 Task: Look for products in the category "Flatbreads" from Golden Home only.
Action: Mouse moved to (17, 77)
Screenshot: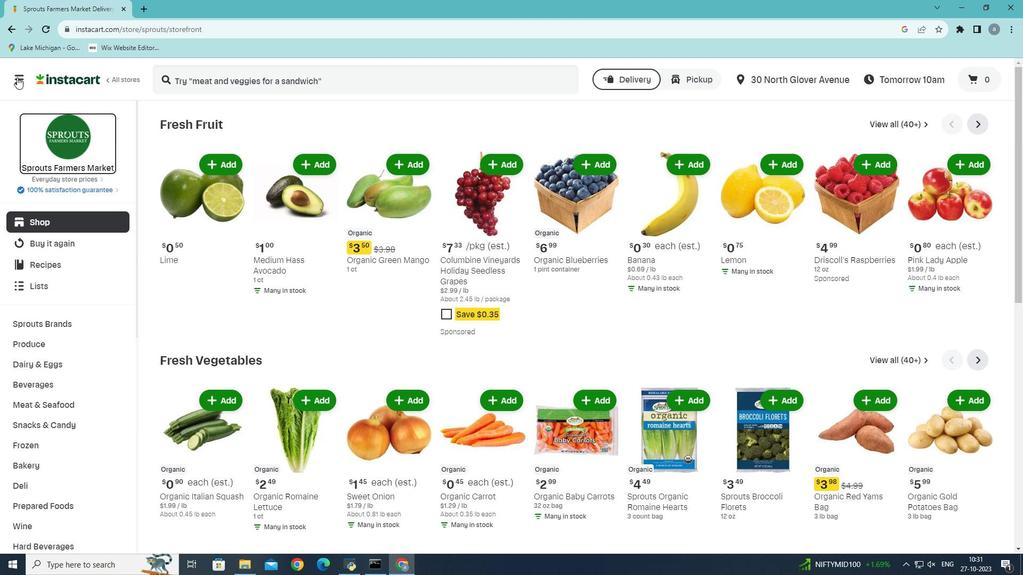 
Action: Mouse pressed left at (17, 77)
Screenshot: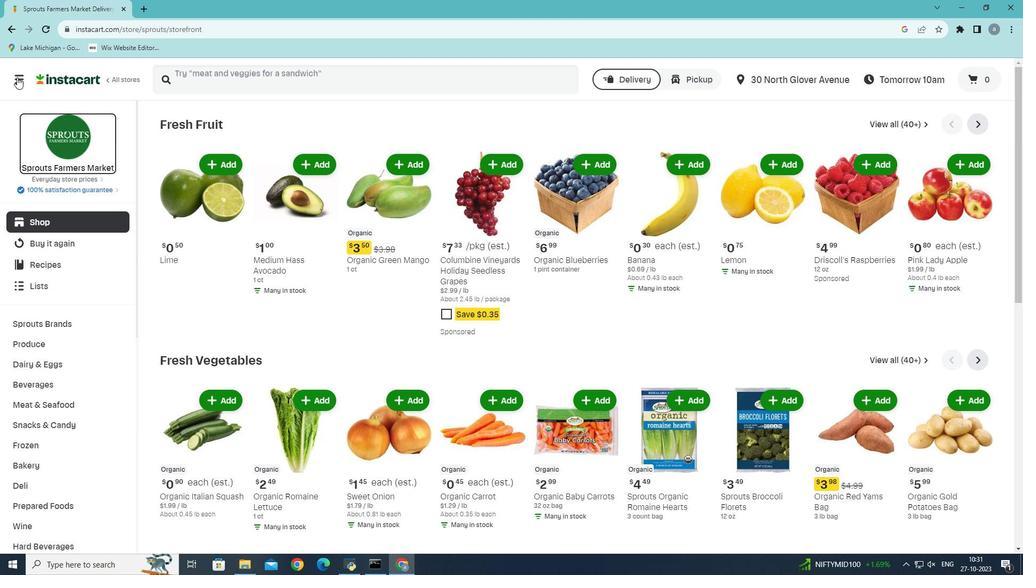 
Action: Mouse moved to (56, 306)
Screenshot: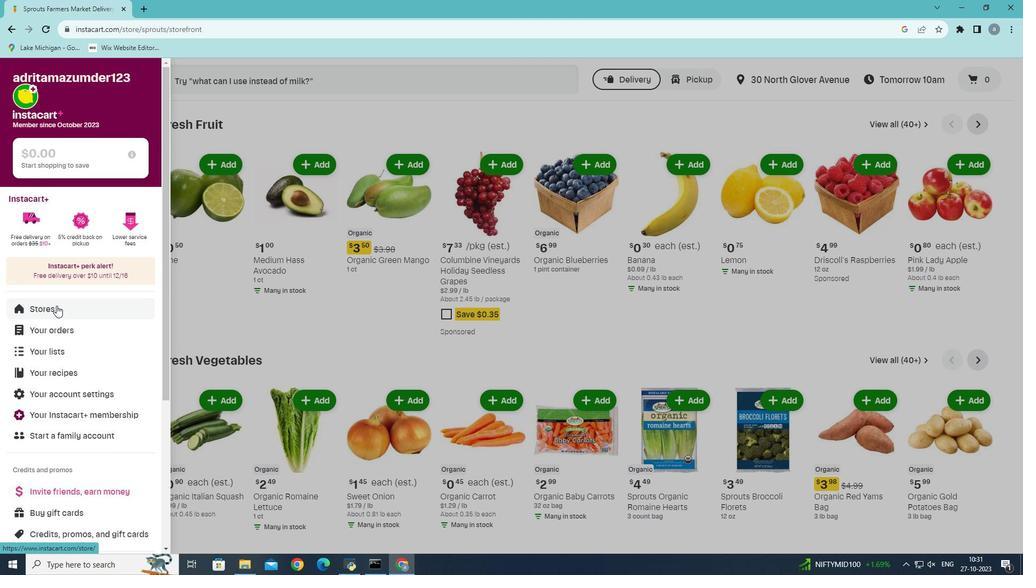 
Action: Mouse pressed left at (56, 306)
Screenshot: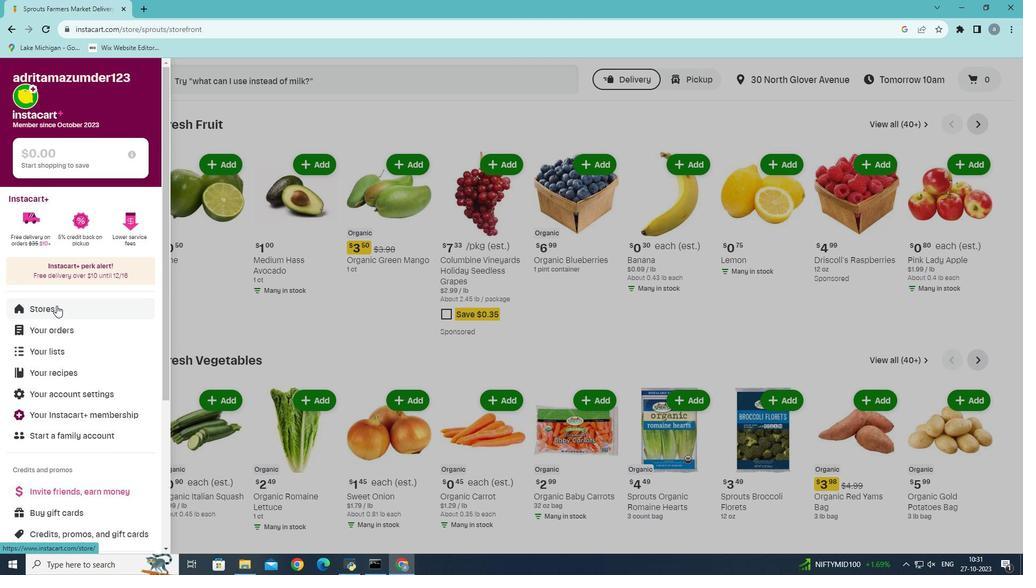 
Action: Mouse moved to (248, 128)
Screenshot: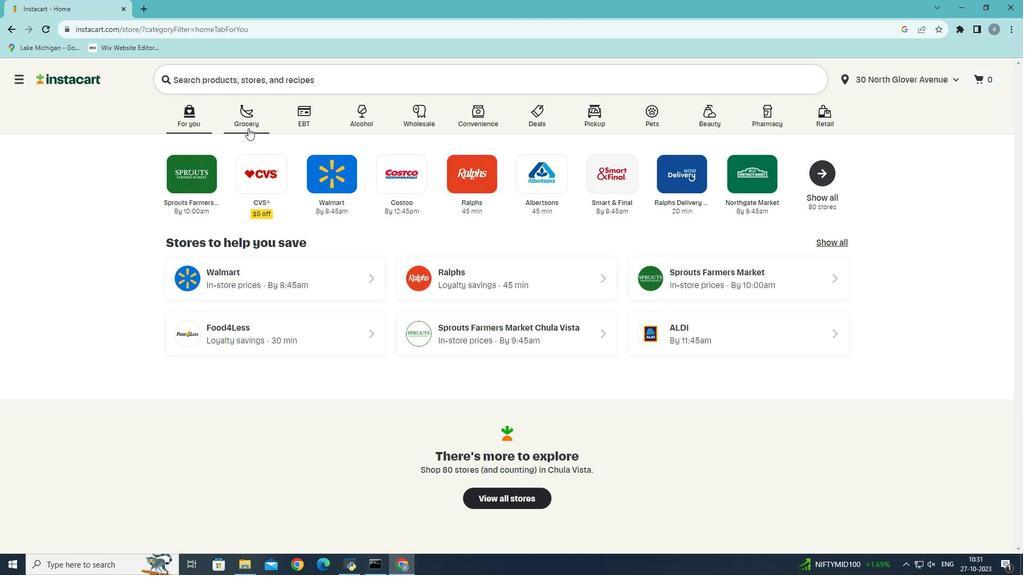 
Action: Mouse pressed left at (248, 128)
Screenshot: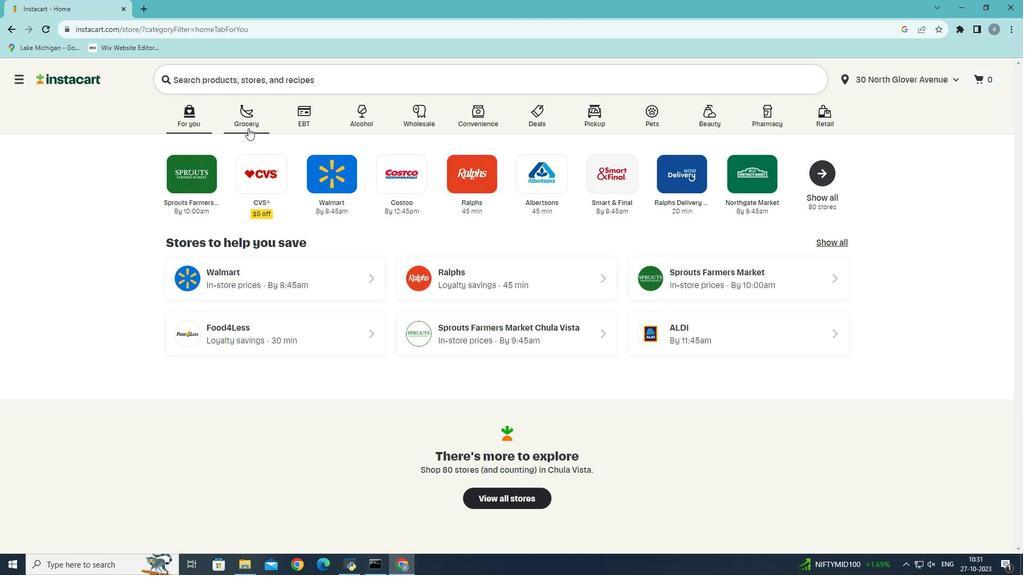 
Action: Mouse moved to (231, 305)
Screenshot: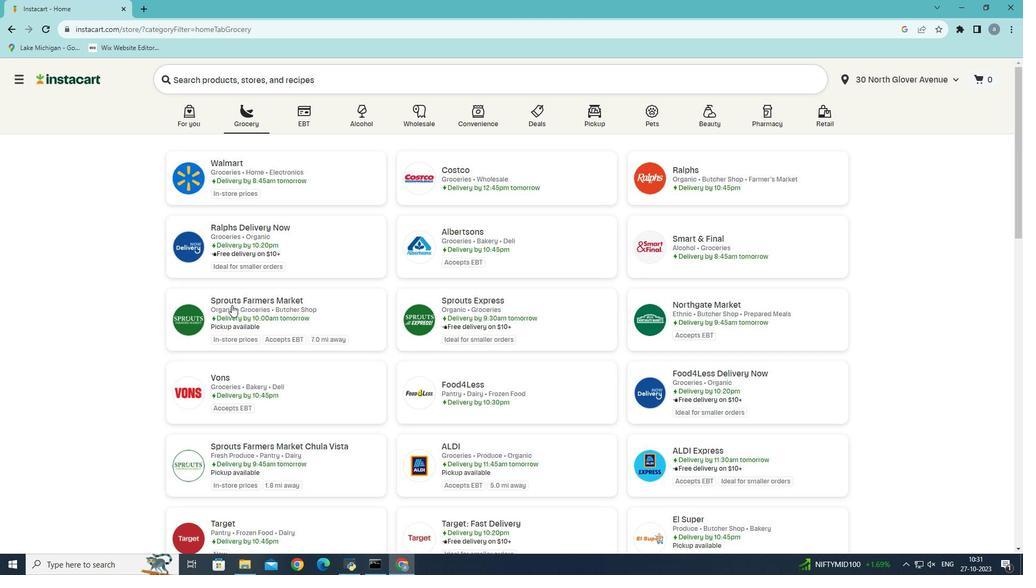 
Action: Mouse pressed left at (231, 305)
Screenshot: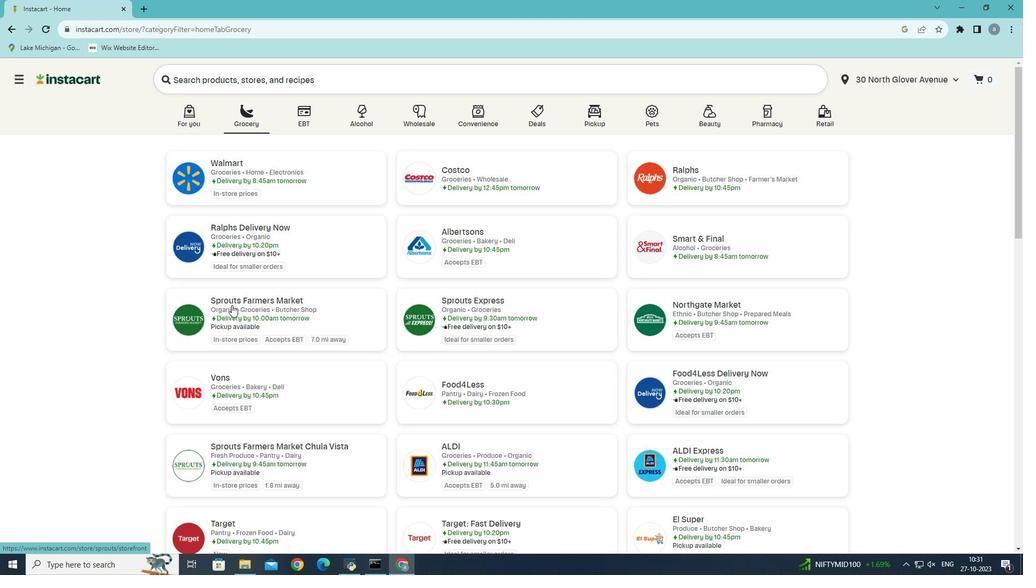 
Action: Mouse moved to (39, 463)
Screenshot: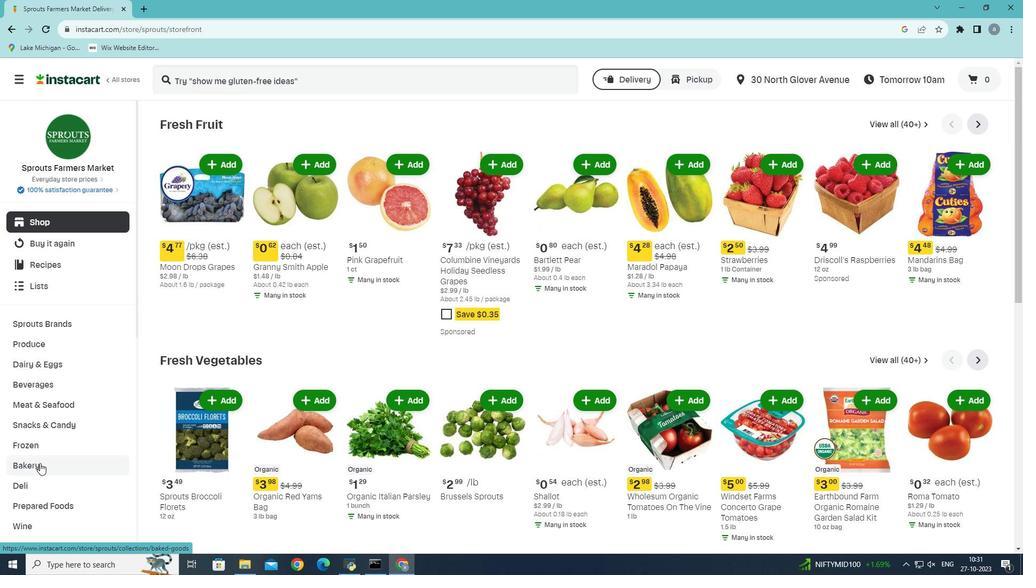 
Action: Mouse pressed left at (39, 463)
Screenshot: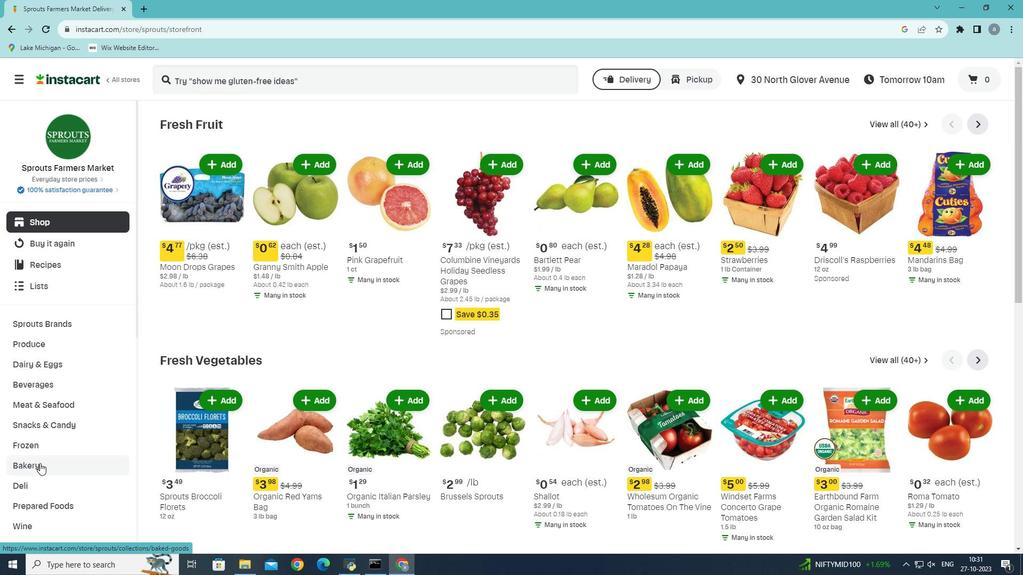 
Action: Mouse moved to (790, 149)
Screenshot: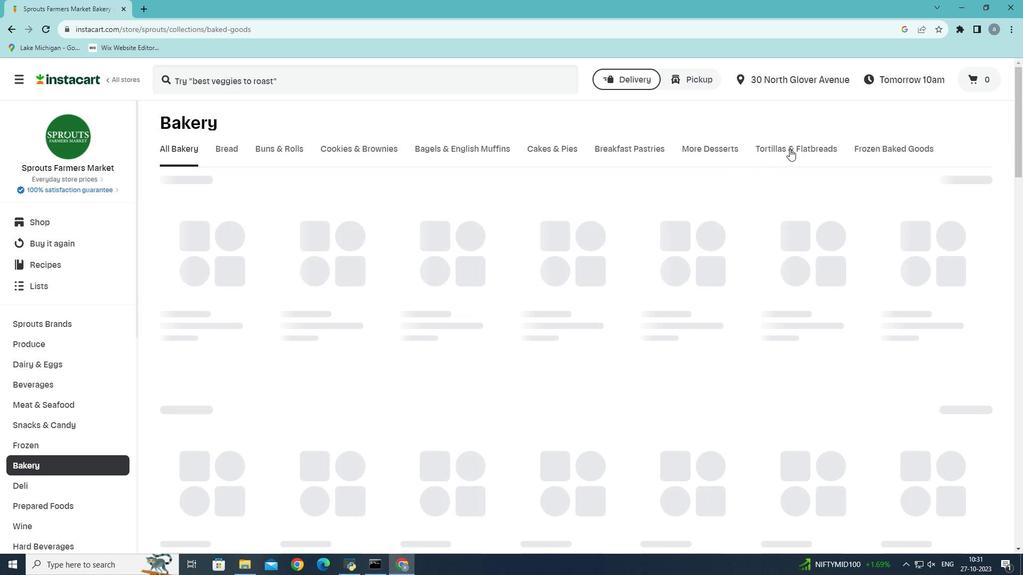 
Action: Mouse pressed left at (790, 149)
Screenshot: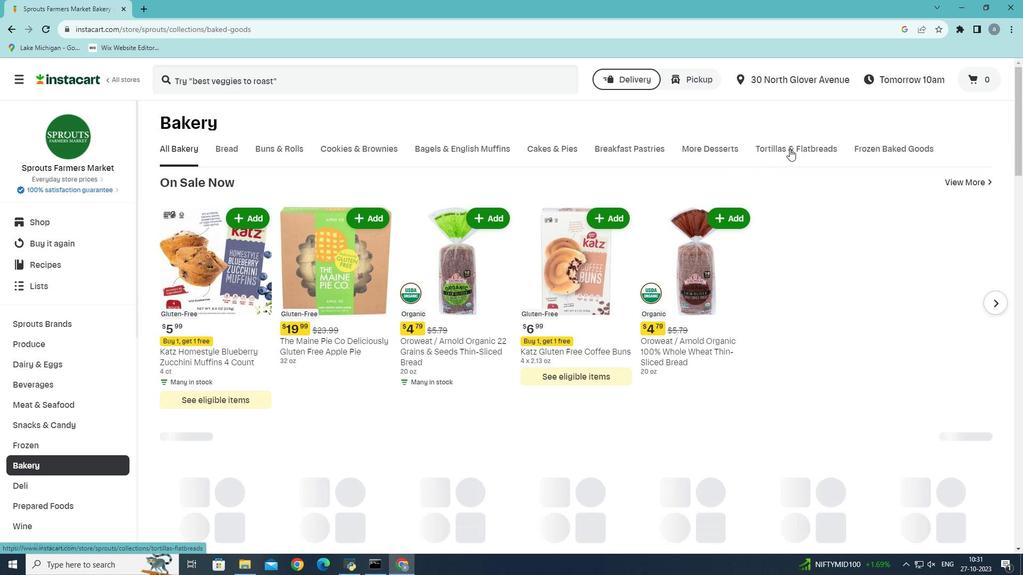 
Action: Mouse moved to (319, 201)
Screenshot: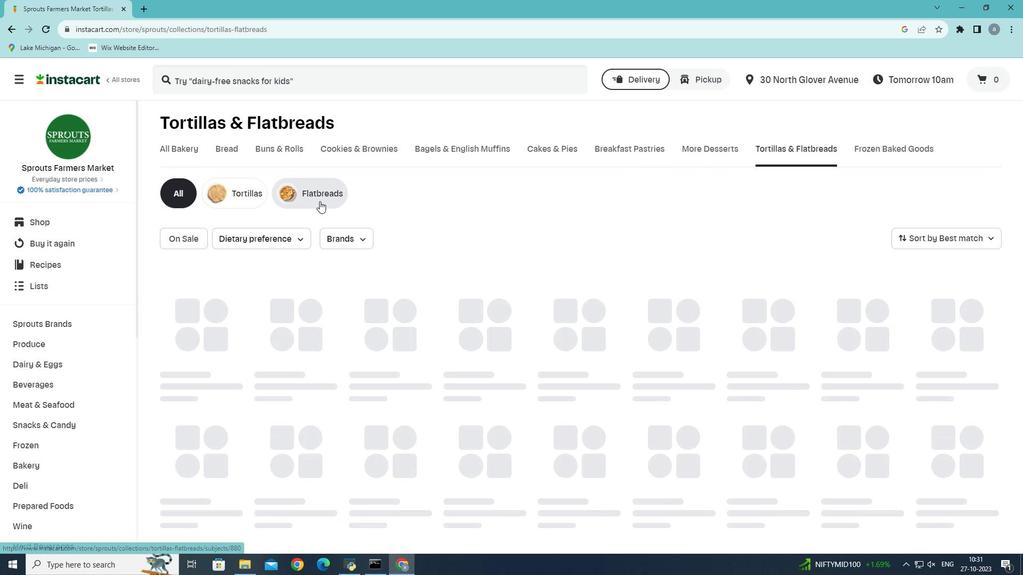 
Action: Mouse pressed left at (319, 201)
Screenshot: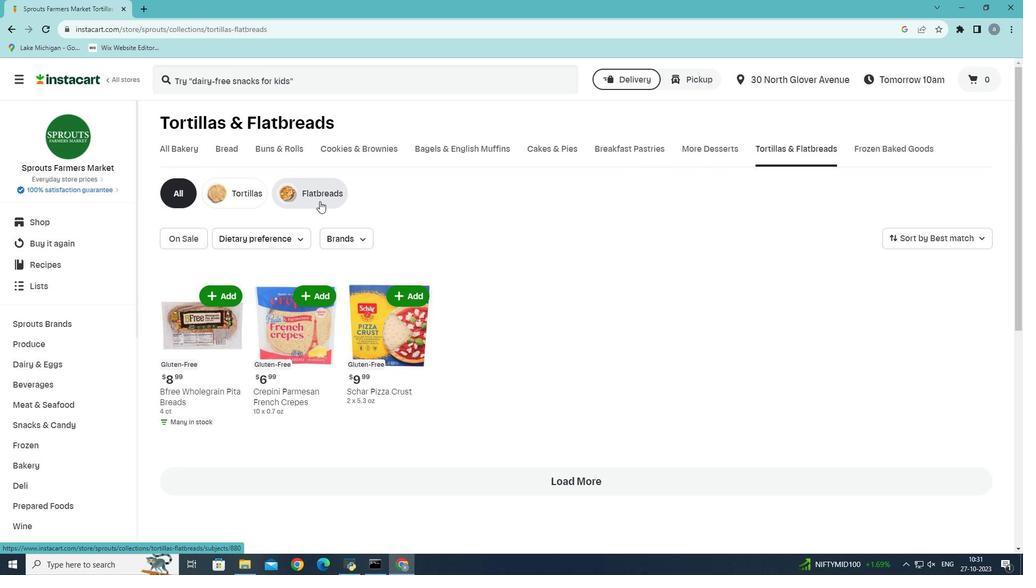 
Action: Mouse moved to (360, 241)
Screenshot: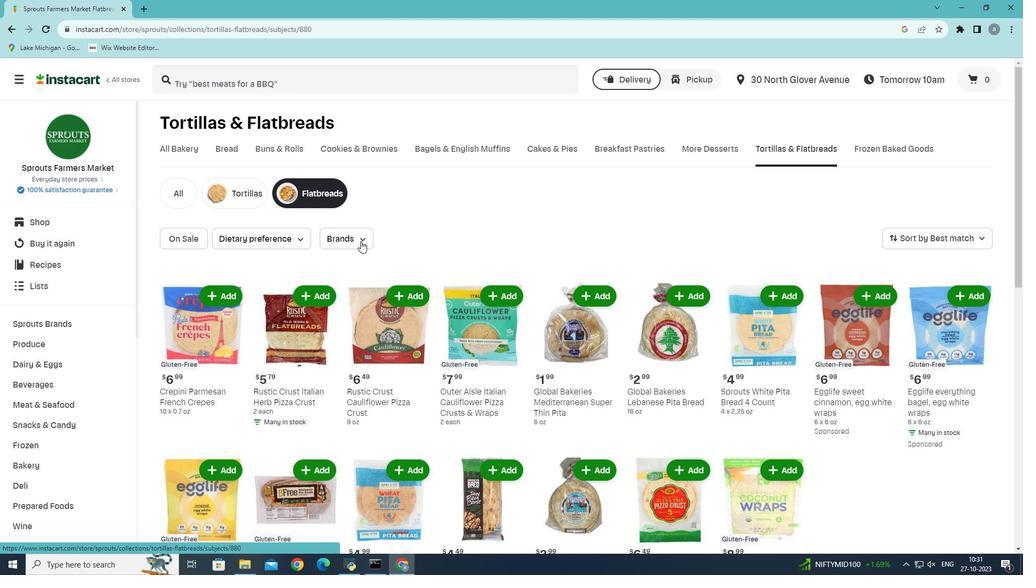 
Action: Mouse pressed left at (360, 241)
Screenshot: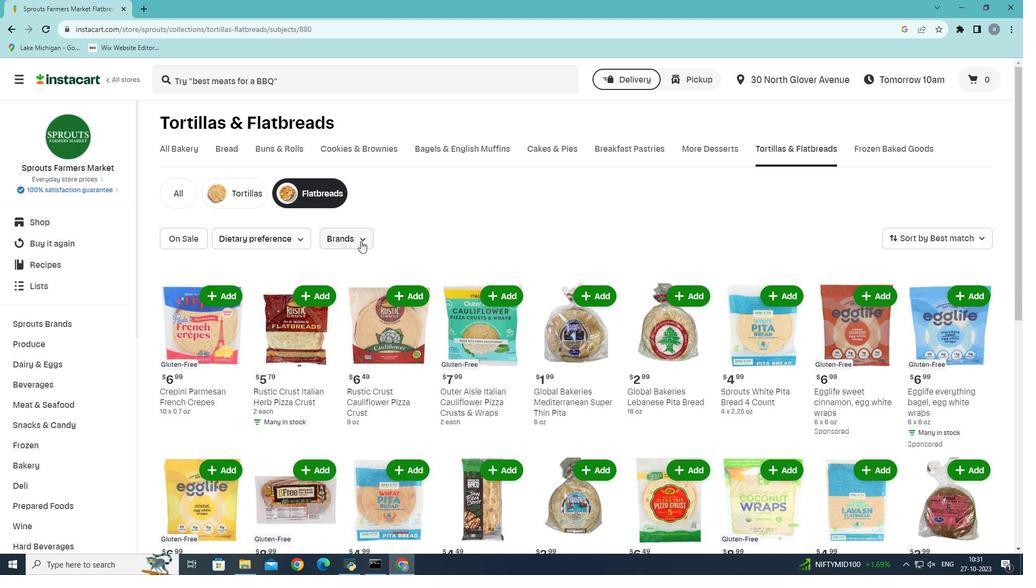 
Action: Mouse moved to (338, 375)
Screenshot: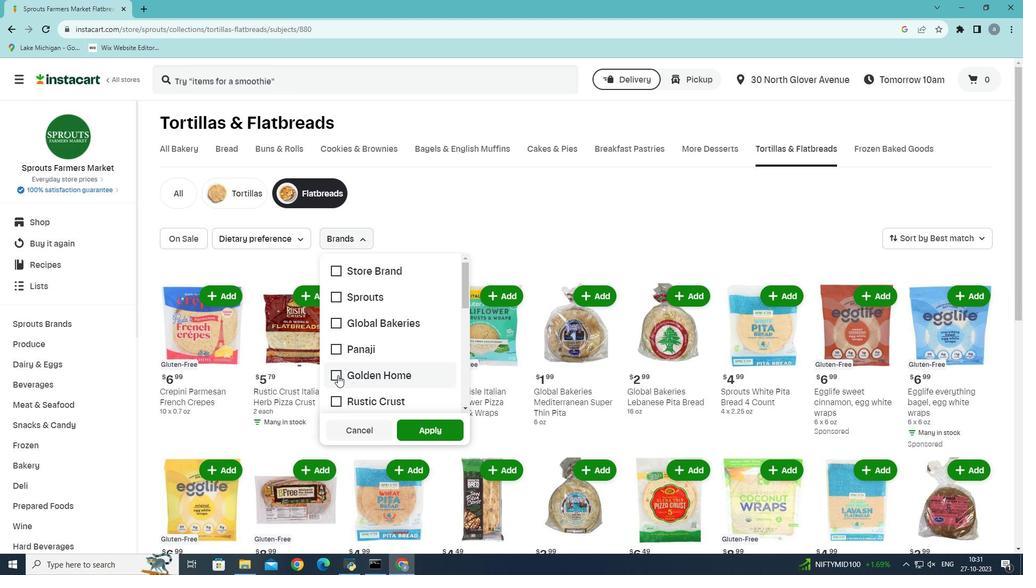 
Action: Mouse pressed left at (338, 375)
Screenshot: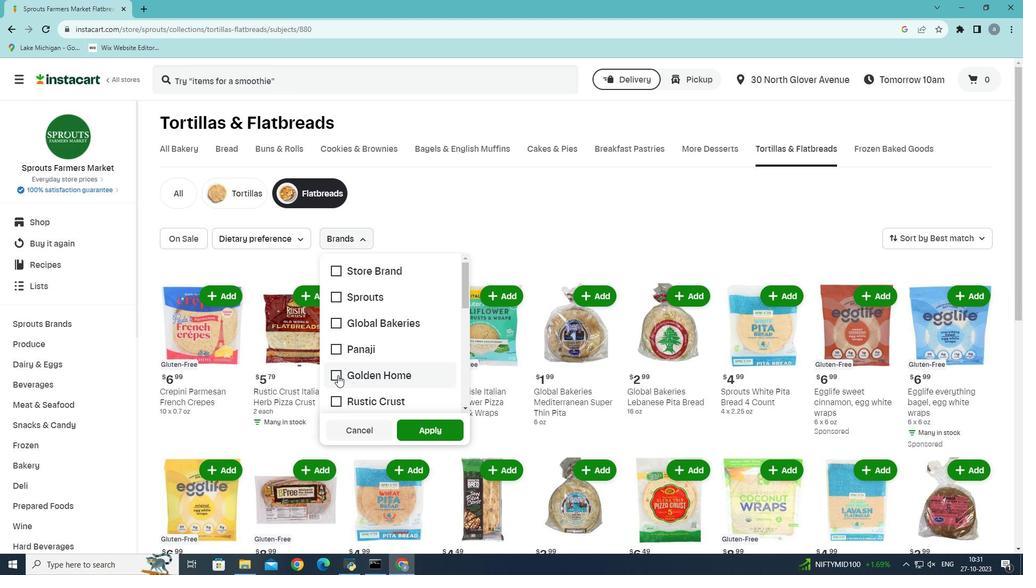 
Action: Mouse moved to (431, 439)
Screenshot: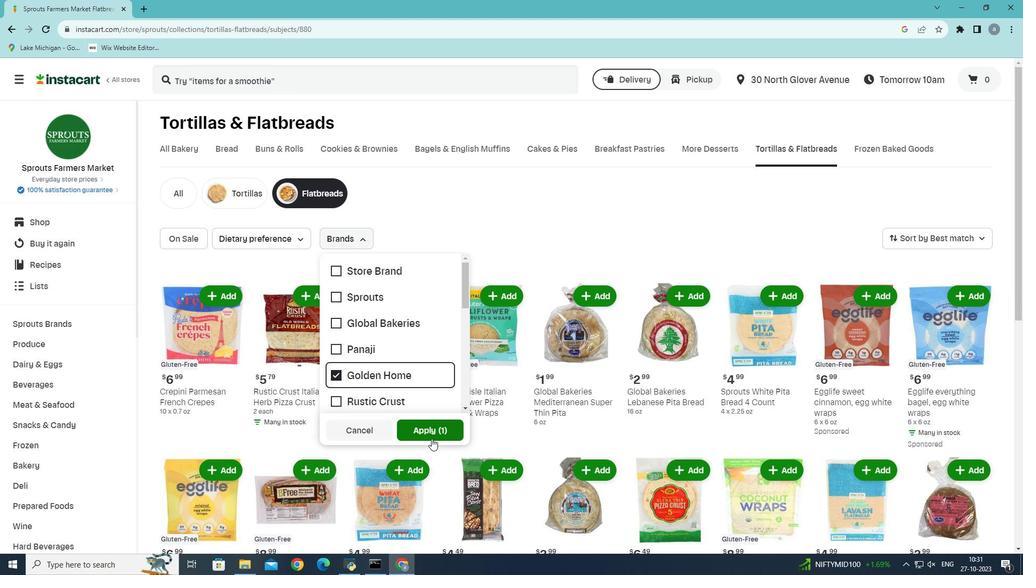 
Action: Mouse pressed left at (431, 439)
Screenshot: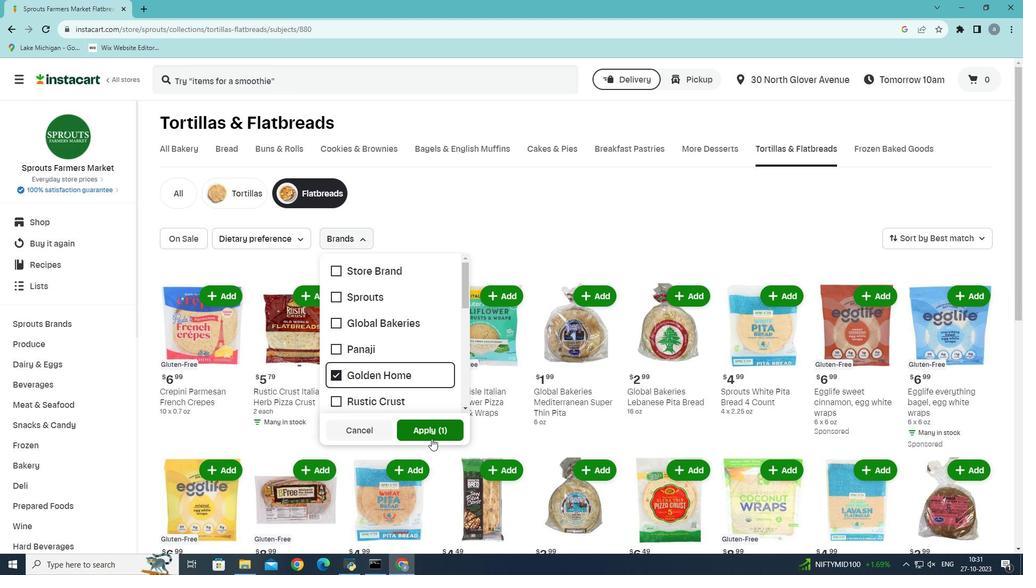 
Action: Mouse moved to (431, 432)
Screenshot: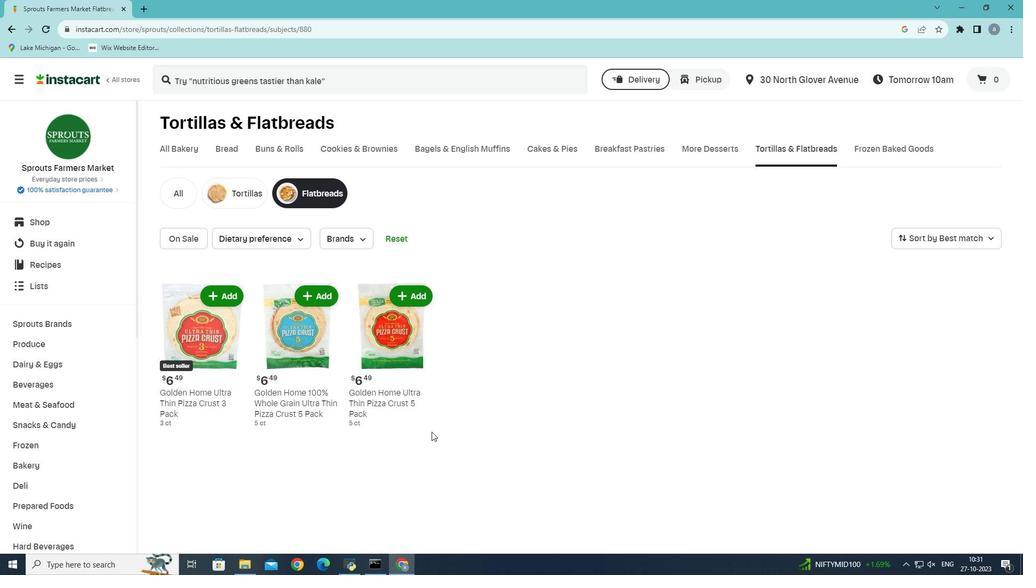 
